 Task: Filter the search "javascript" by pull requests.
Action: Mouse moved to (817, 84)
Screenshot: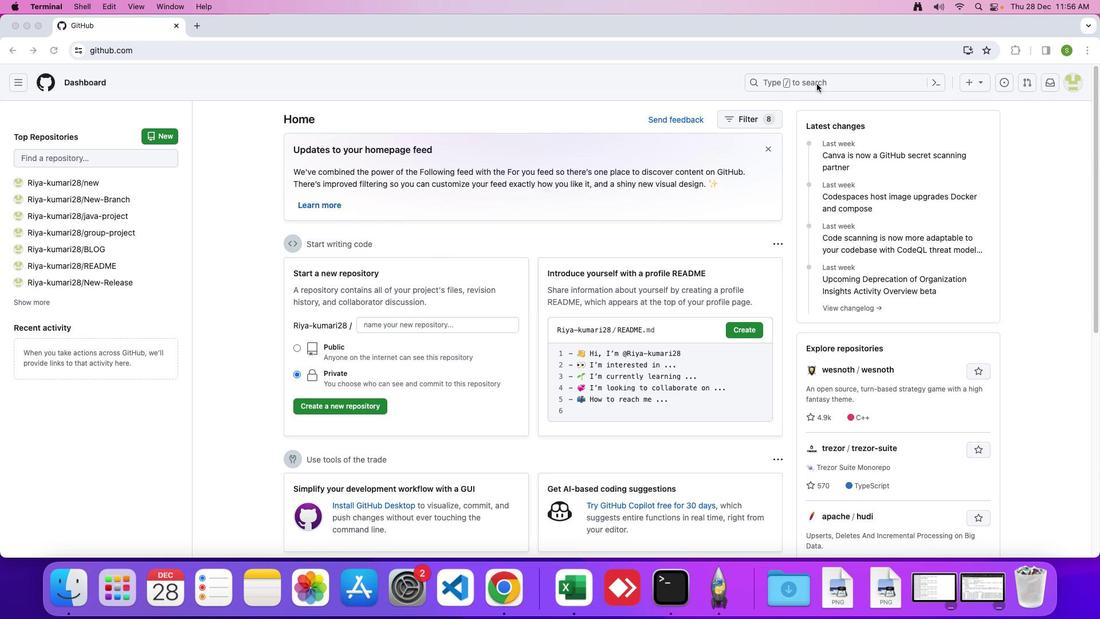 
Action: Mouse pressed left at (817, 84)
Screenshot: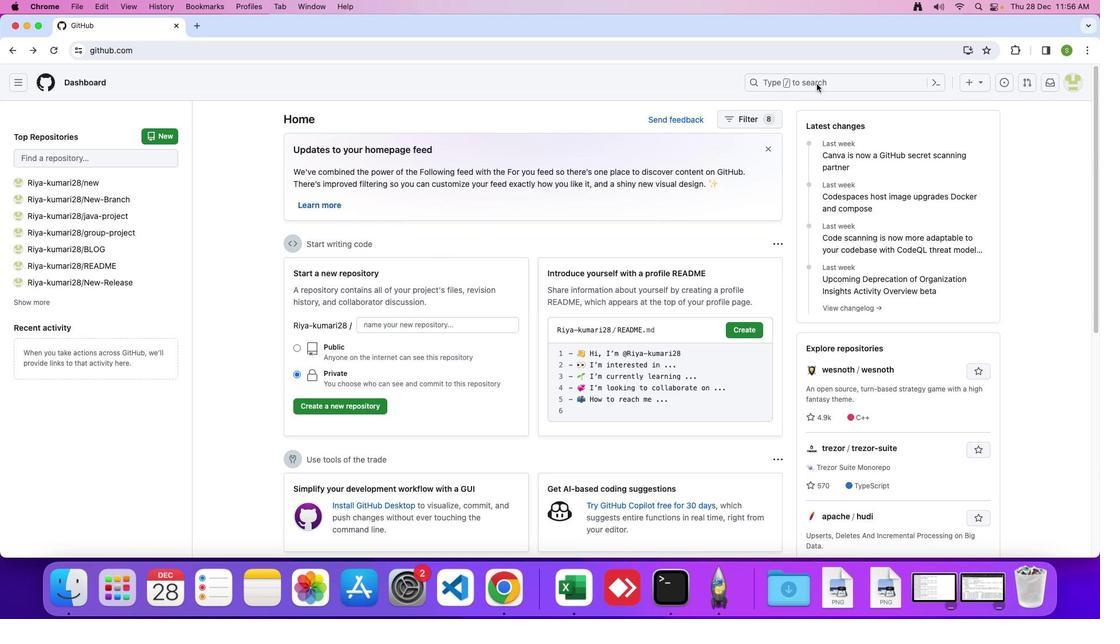 
Action: Mouse moved to (817, 81)
Screenshot: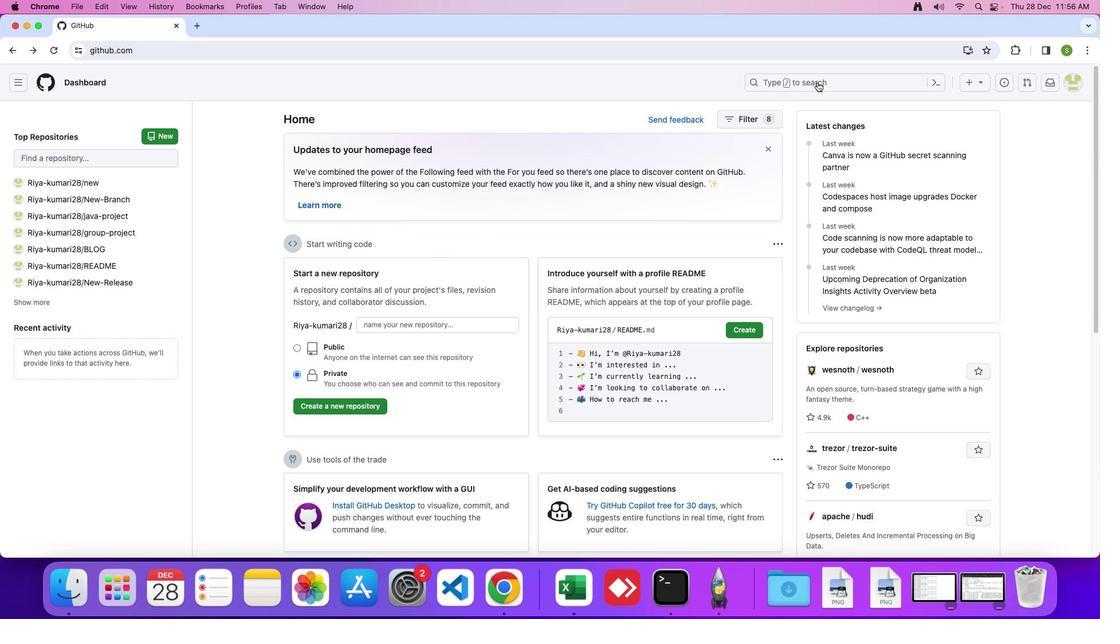 
Action: Mouse pressed left at (817, 81)
Screenshot: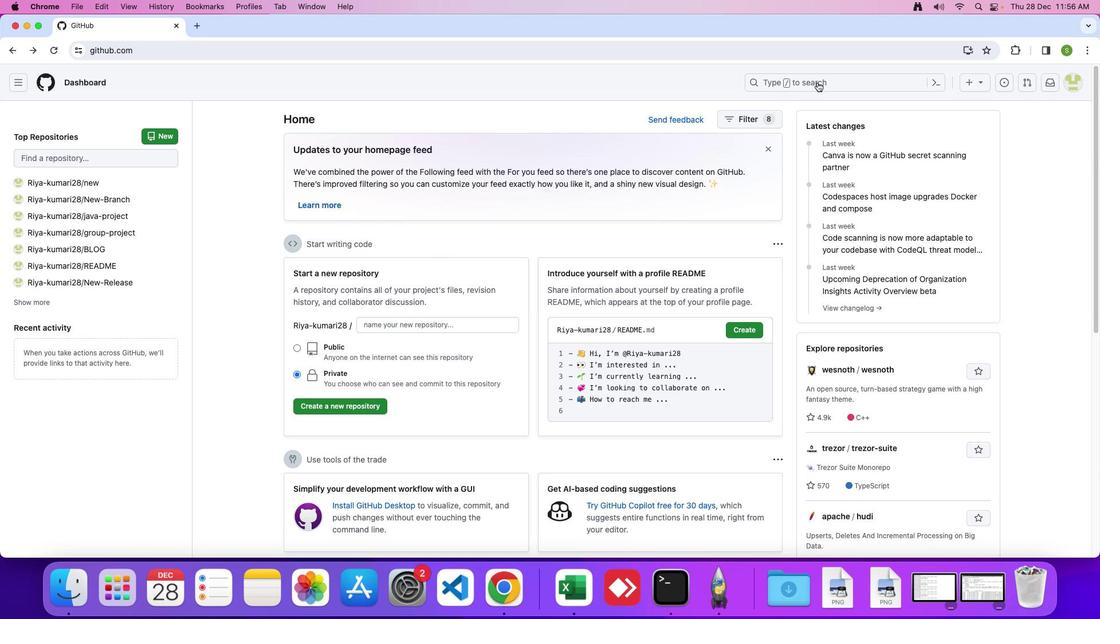 
Action: Mouse moved to (605, 81)
Screenshot: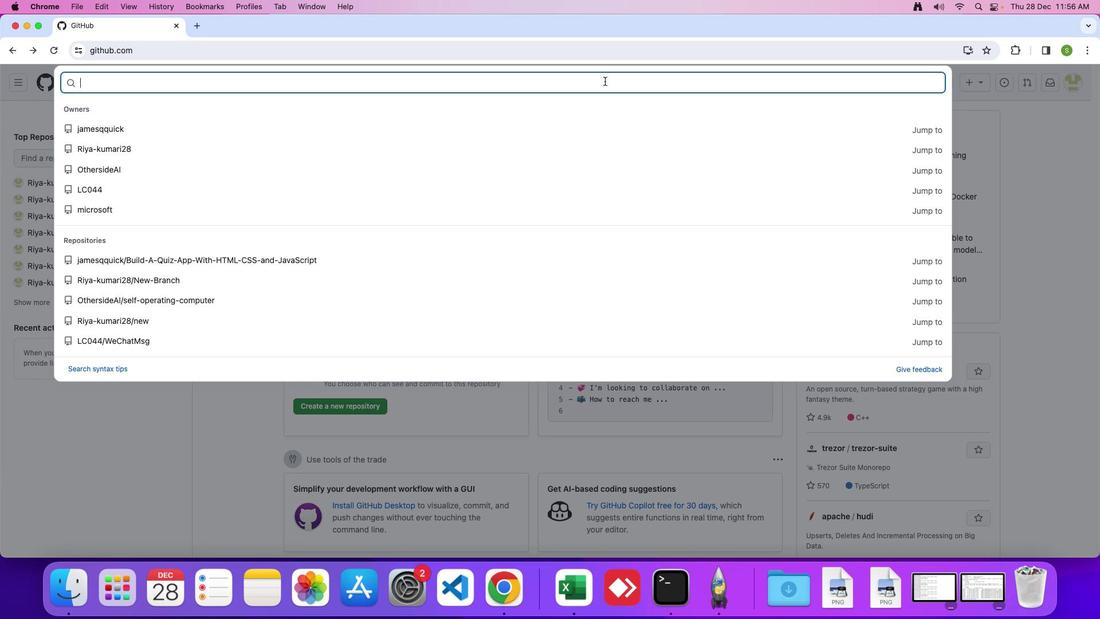 
Action: Mouse pressed left at (605, 81)
Screenshot: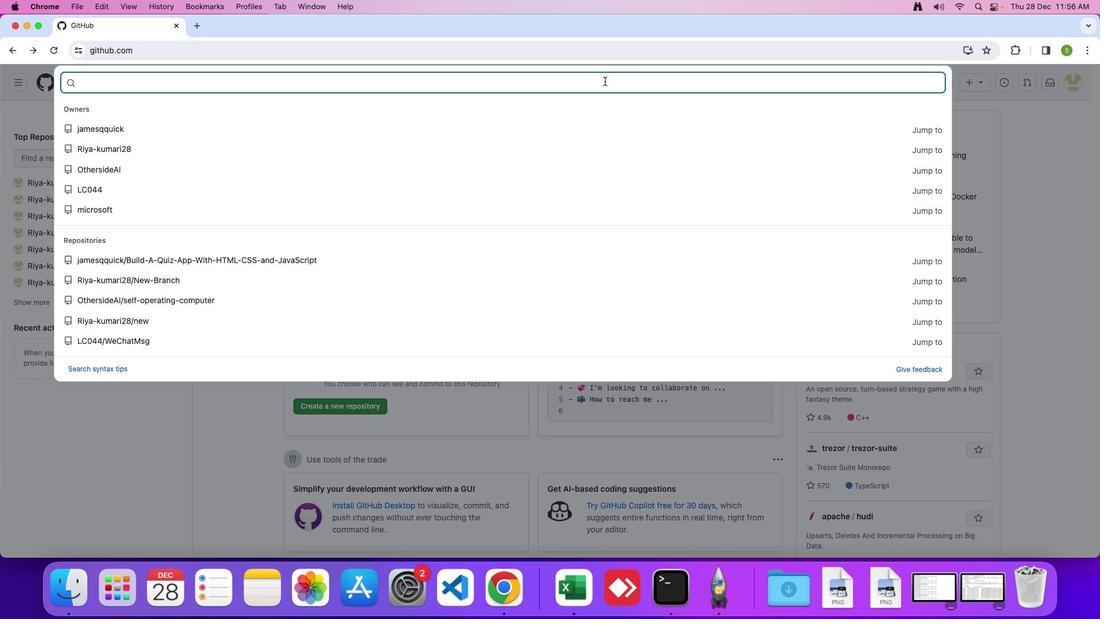 
Action: Mouse moved to (605, 81)
Screenshot: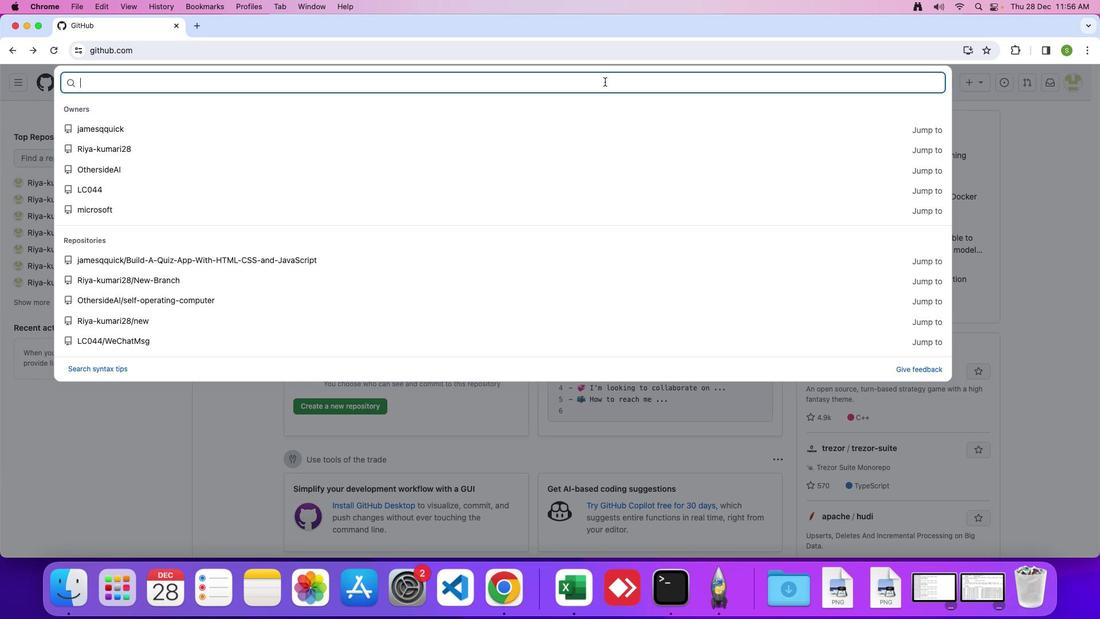 
Action: Key pressed 'J'Key.caps_lock'a''v''a''s''c''r''i''p''t'Key.enter
Screenshot: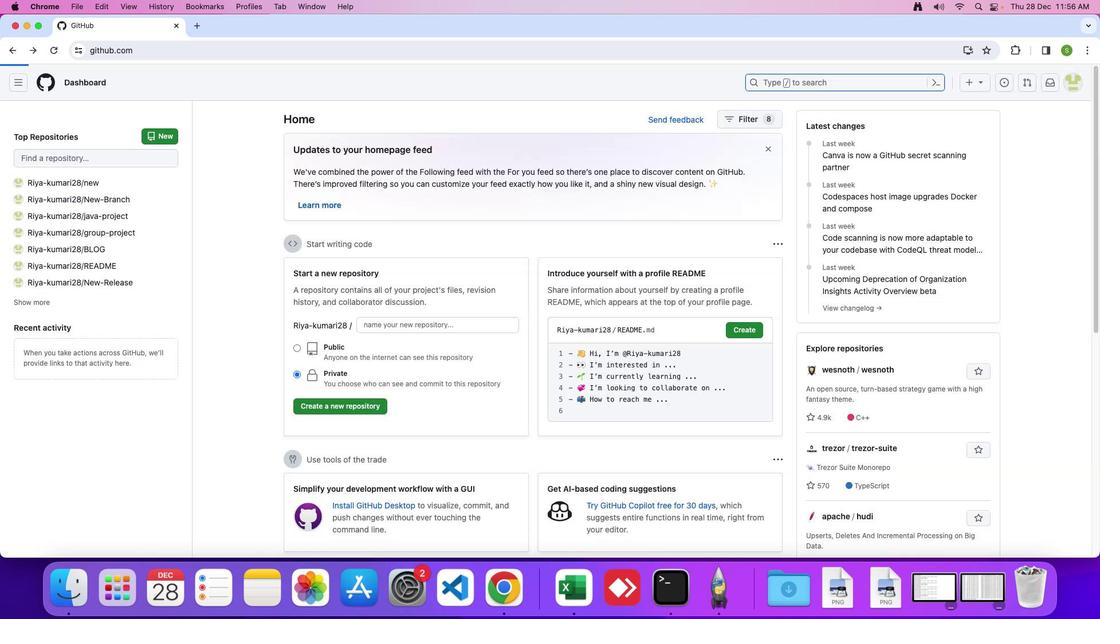 
Action: Mouse moved to (70, 200)
Screenshot: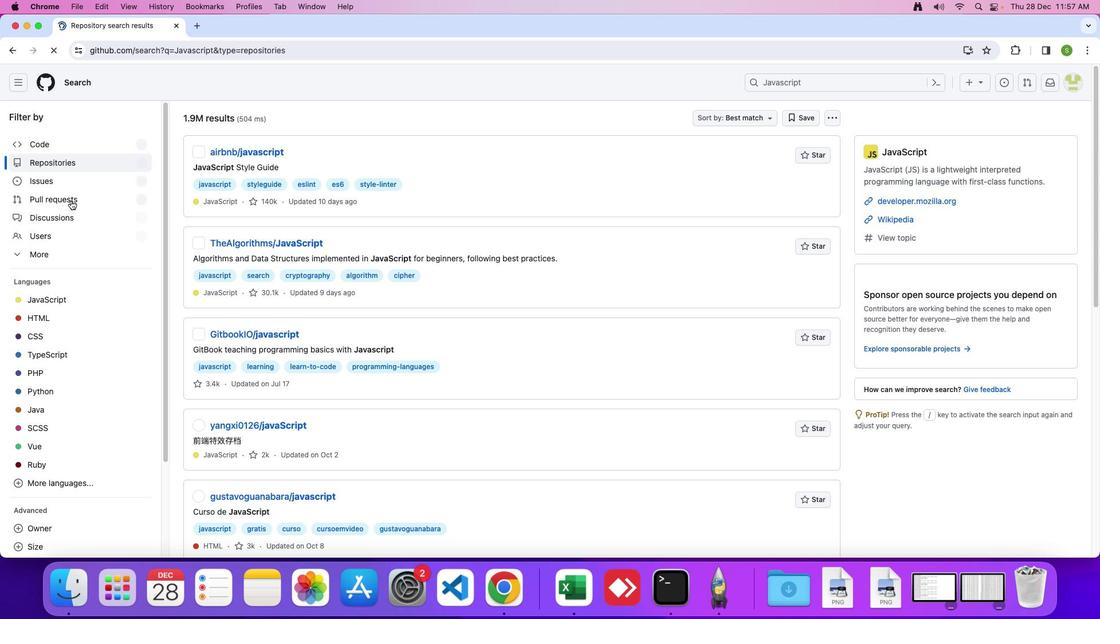 
Action: Mouse pressed left at (70, 200)
Screenshot: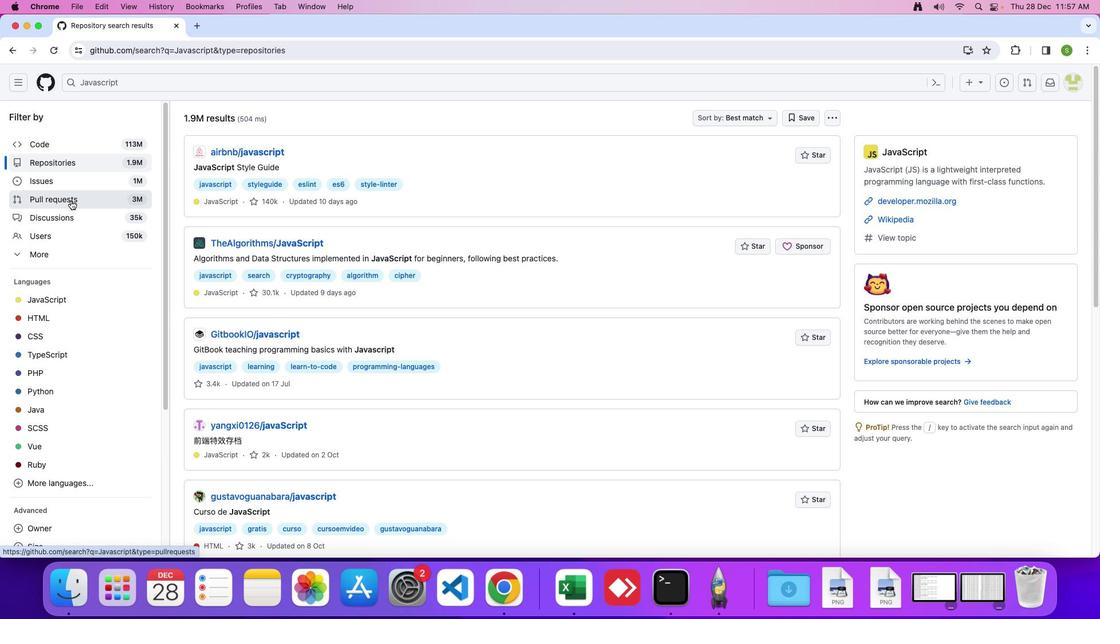 
Action: Mouse moved to (545, 268)
Screenshot: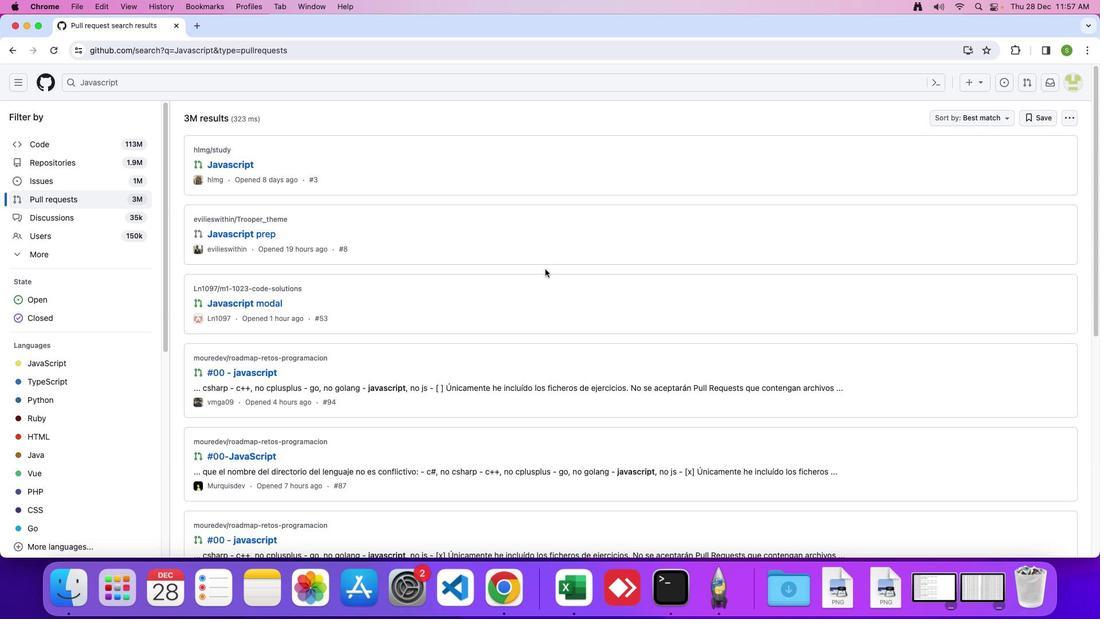 
